 Task: Apply the split cell in a row.
Action: Mouse moved to (131, 57)
Screenshot: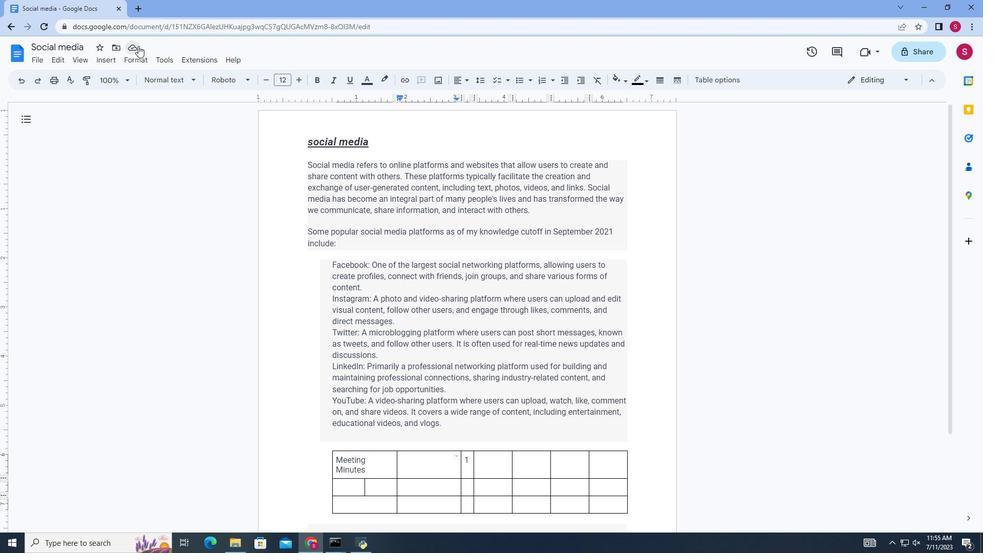 
Action: Mouse pressed left at (131, 57)
Screenshot: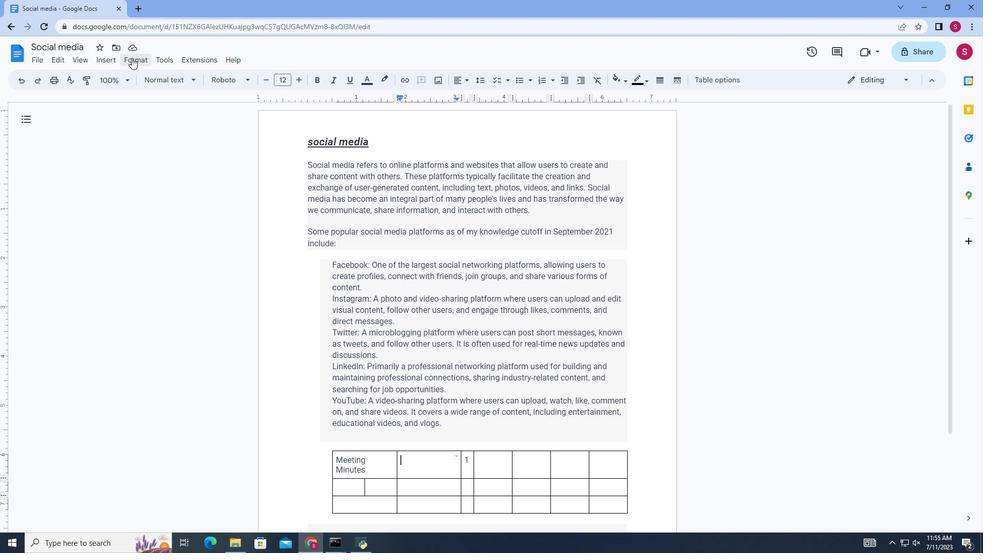
Action: Mouse moved to (347, 456)
Screenshot: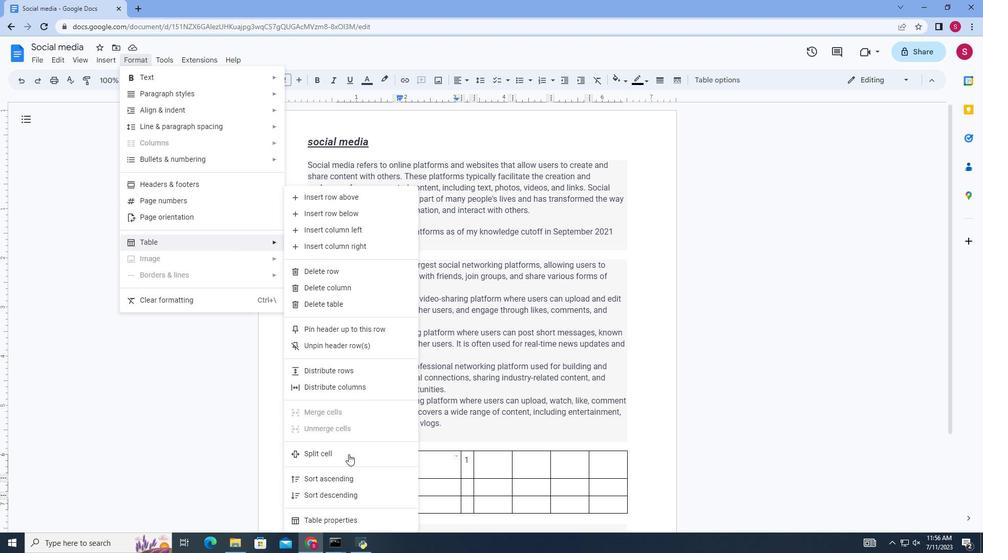 
Action: Mouse pressed left at (347, 456)
Screenshot: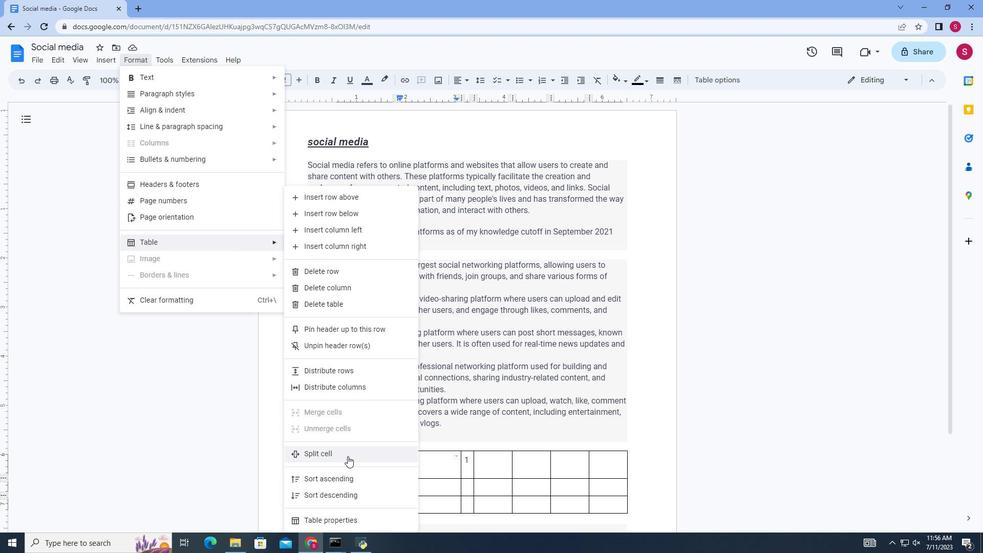 
Action: Mouse moved to (531, 292)
Screenshot: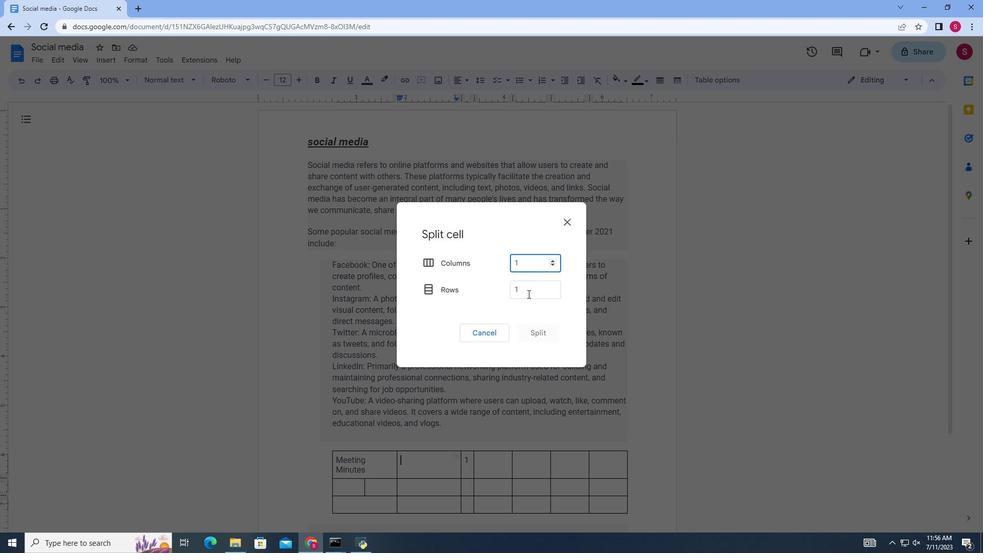 
Action: Mouse pressed left at (531, 292)
Screenshot: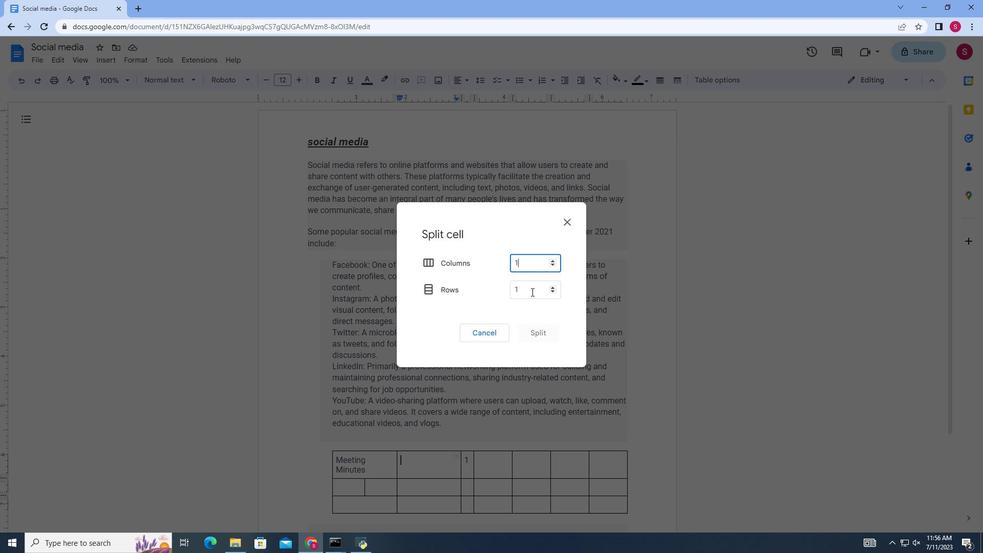
Action: Key pressed <Key.backspace>2
Screenshot: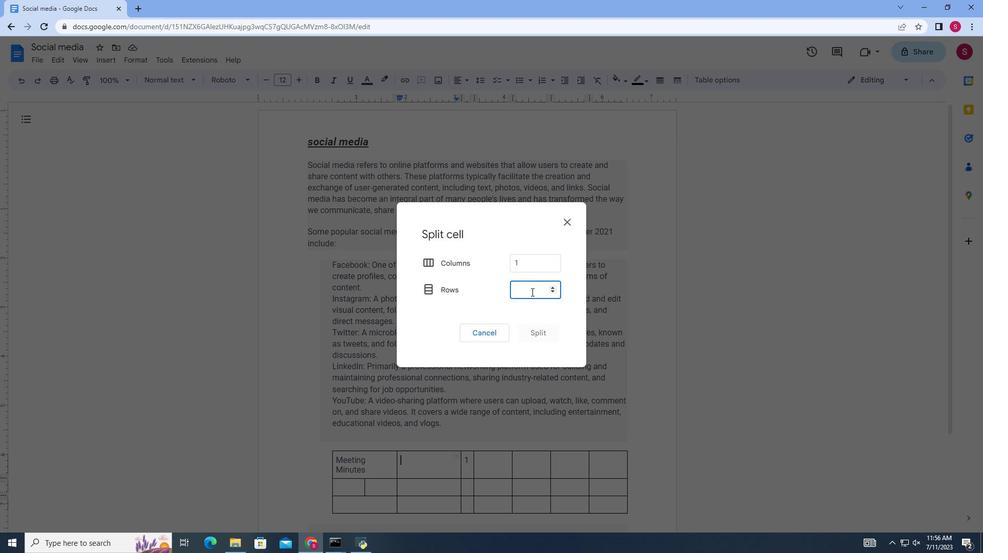 
Action: Mouse moved to (524, 261)
Screenshot: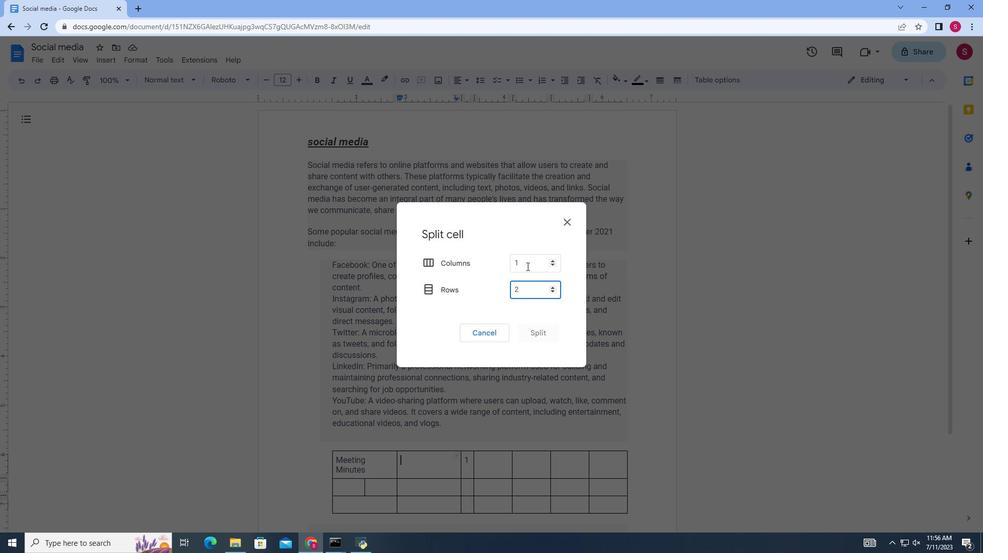 
Action: Mouse pressed left at (524, 261)
Screenshot: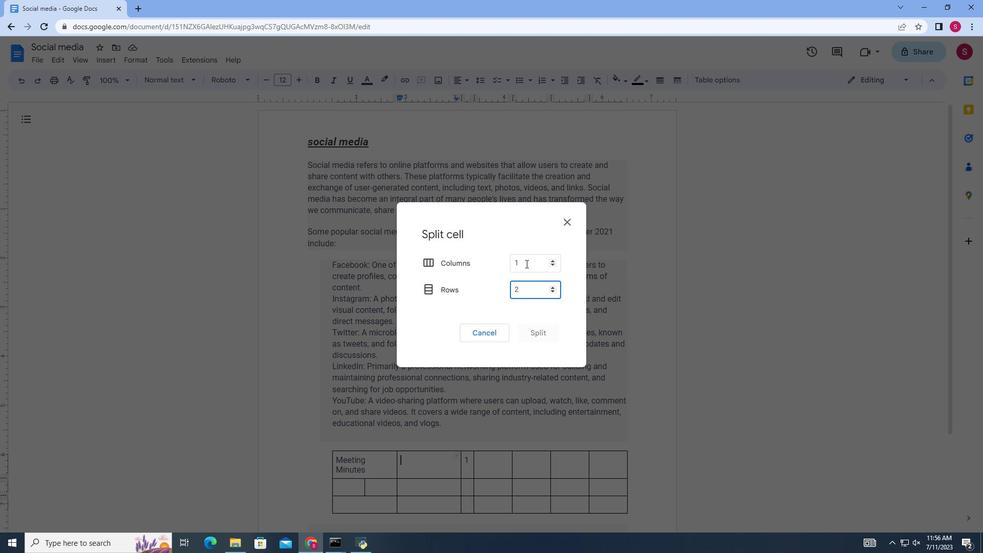 
Action: Mouse moved to (541, 334)
Screenshot: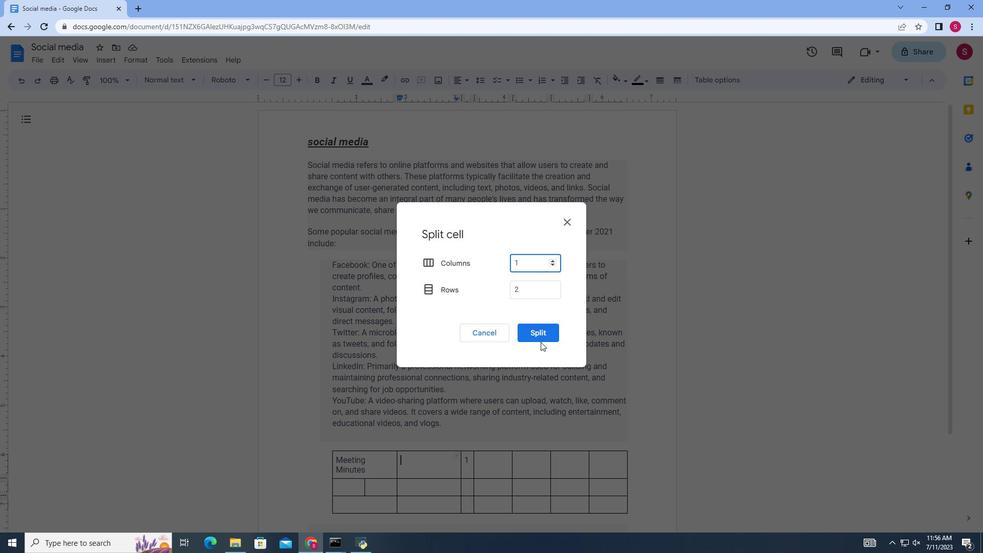 
Action: Mouse pressed left at (541, 334)
Screenshot: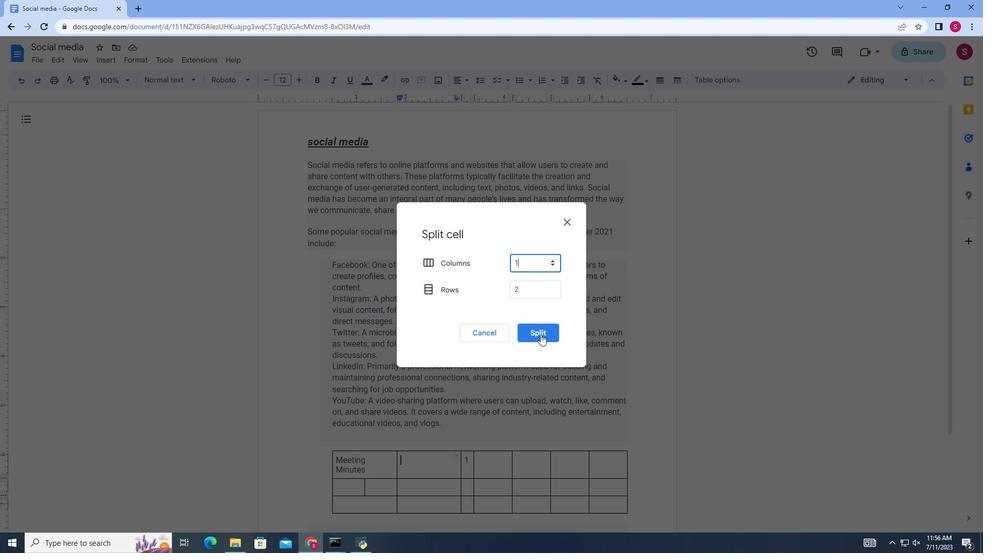 
Action: Mouse moved to (539, 329)
Screenshot: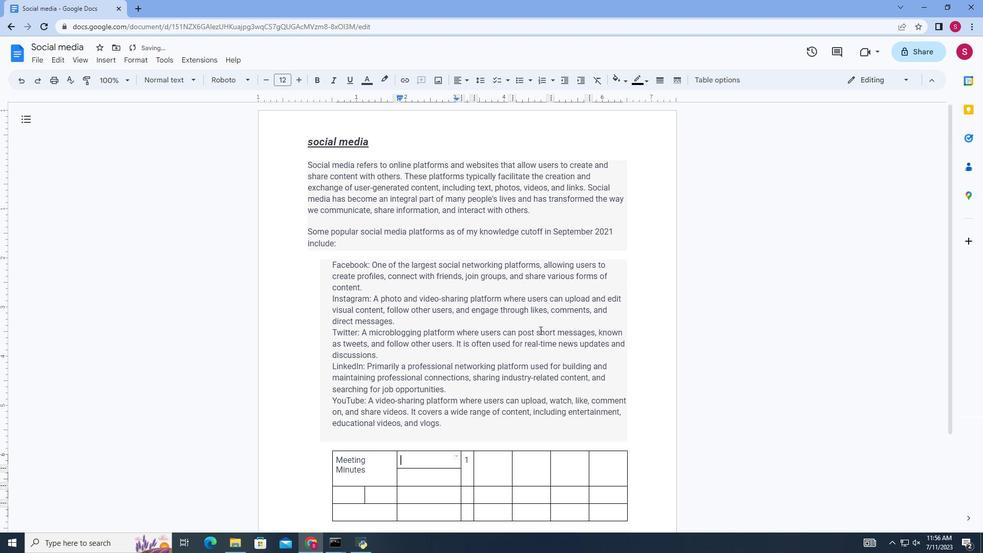 
